 Task: Add Sprouts Organic Spinach and Kale Lasagna to the cart.
Action: Mouse pressed left at (325, 135)
Screenshot: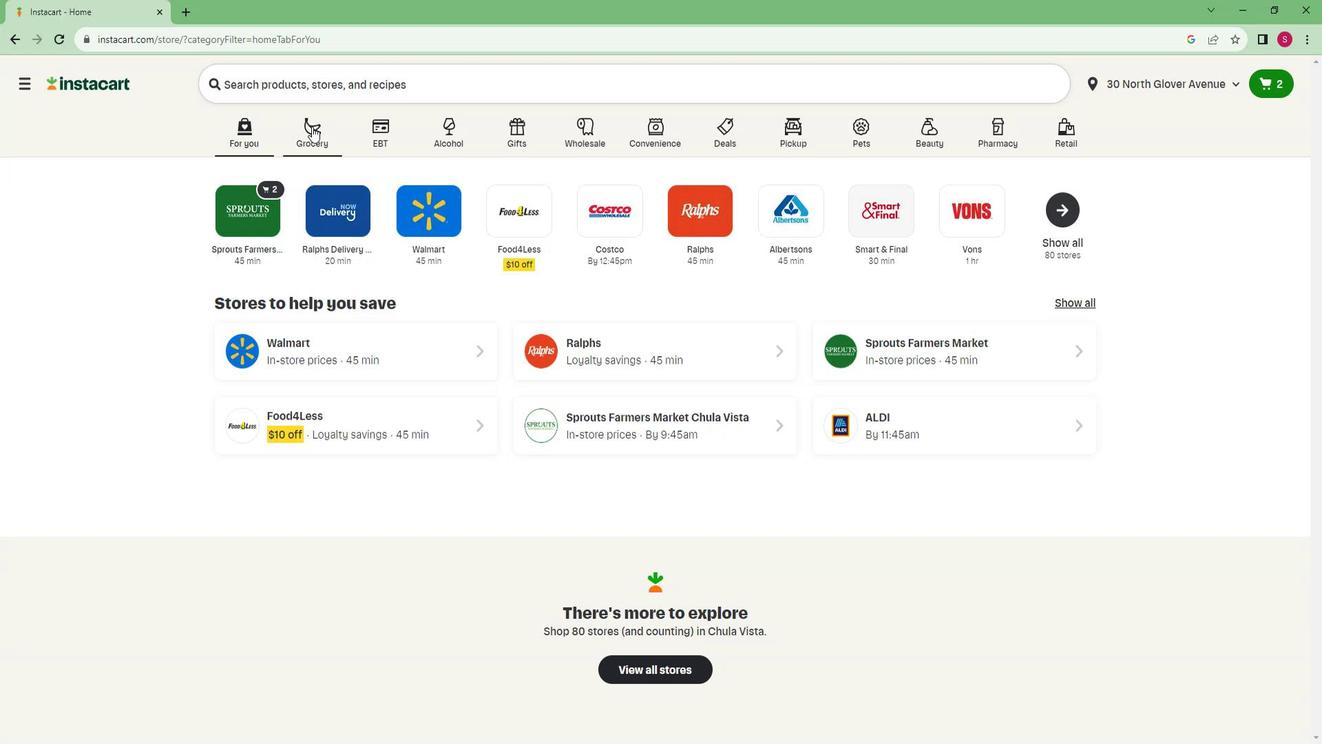 
Action: Mouse moved to (274, 378)
Screenshot: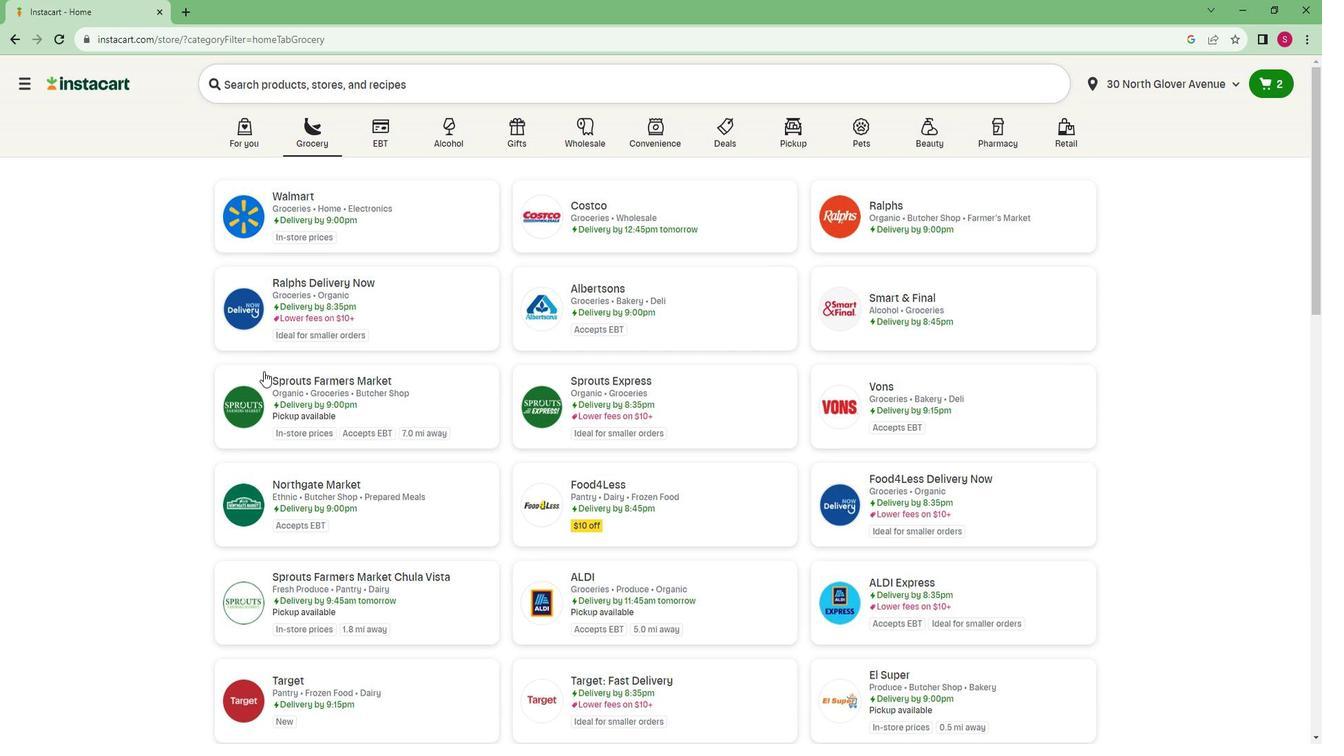 
Action: Mouse pressed left at (274, 378)
Screenshot: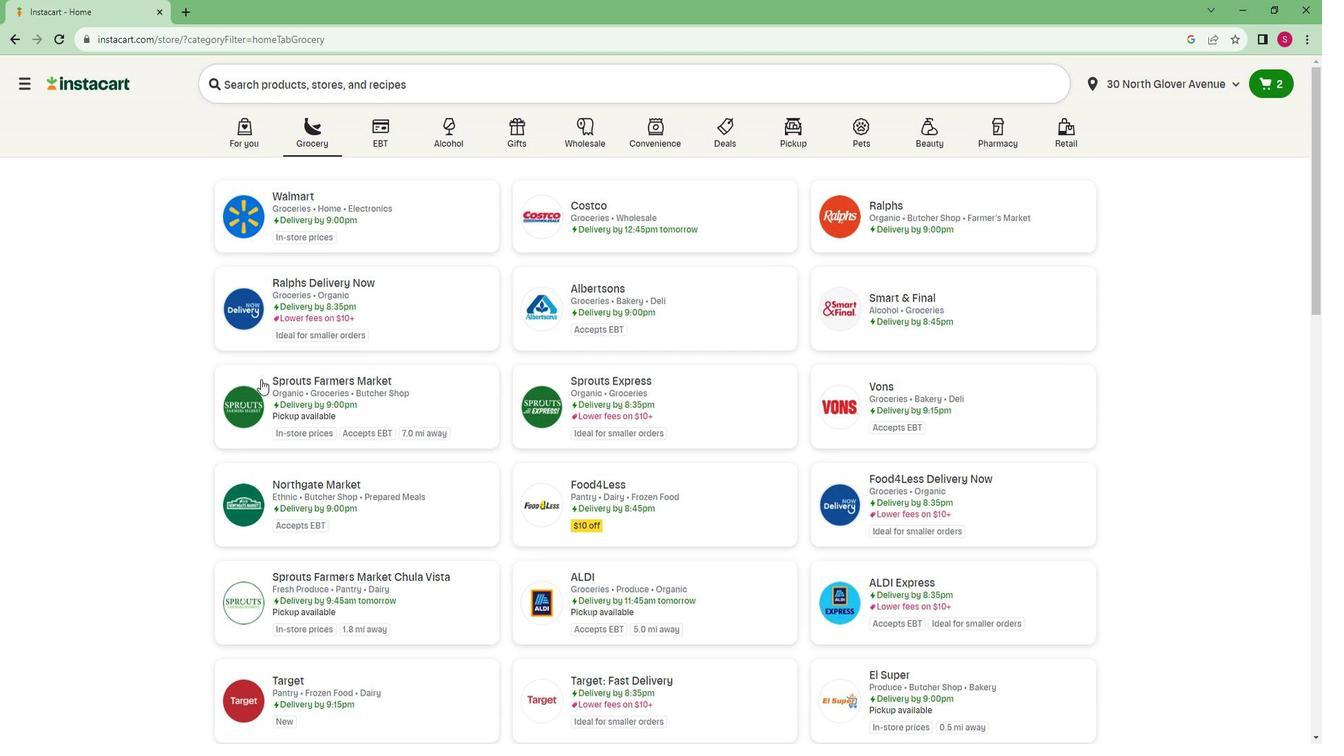 
Action: Mouse moved to (86, 522)
Screenshot: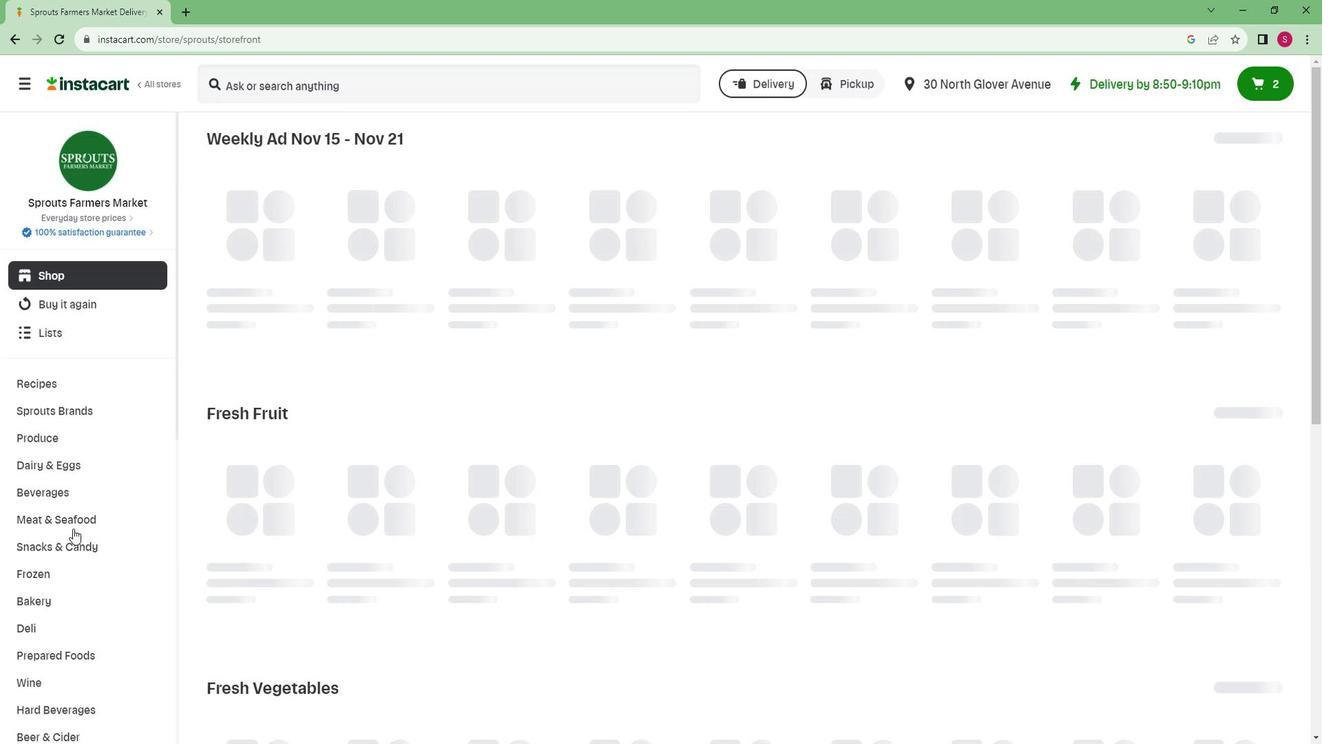 
Action: Mouse scrolled (86, 522) with delta (0, 0)
Screenshot: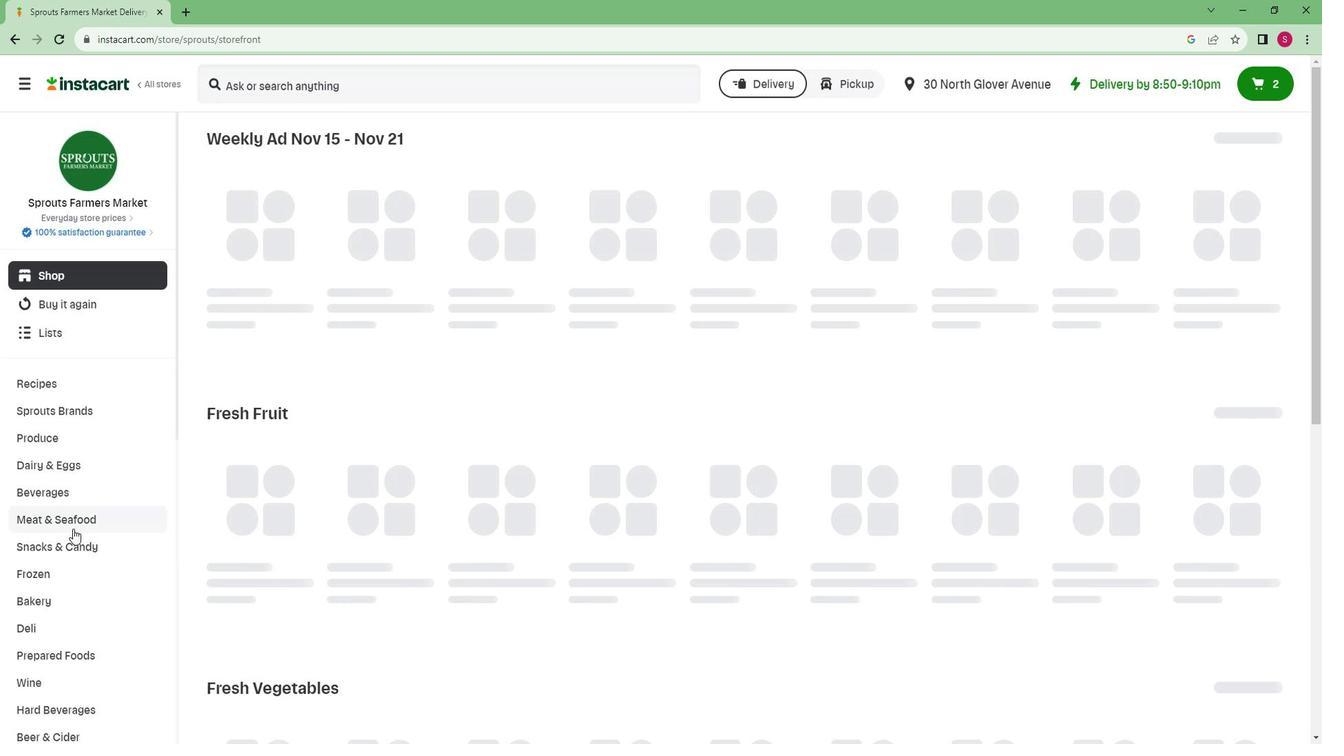 
Action: Mouse scrolled (86, 522) with delta (0, 0)
Screenshot: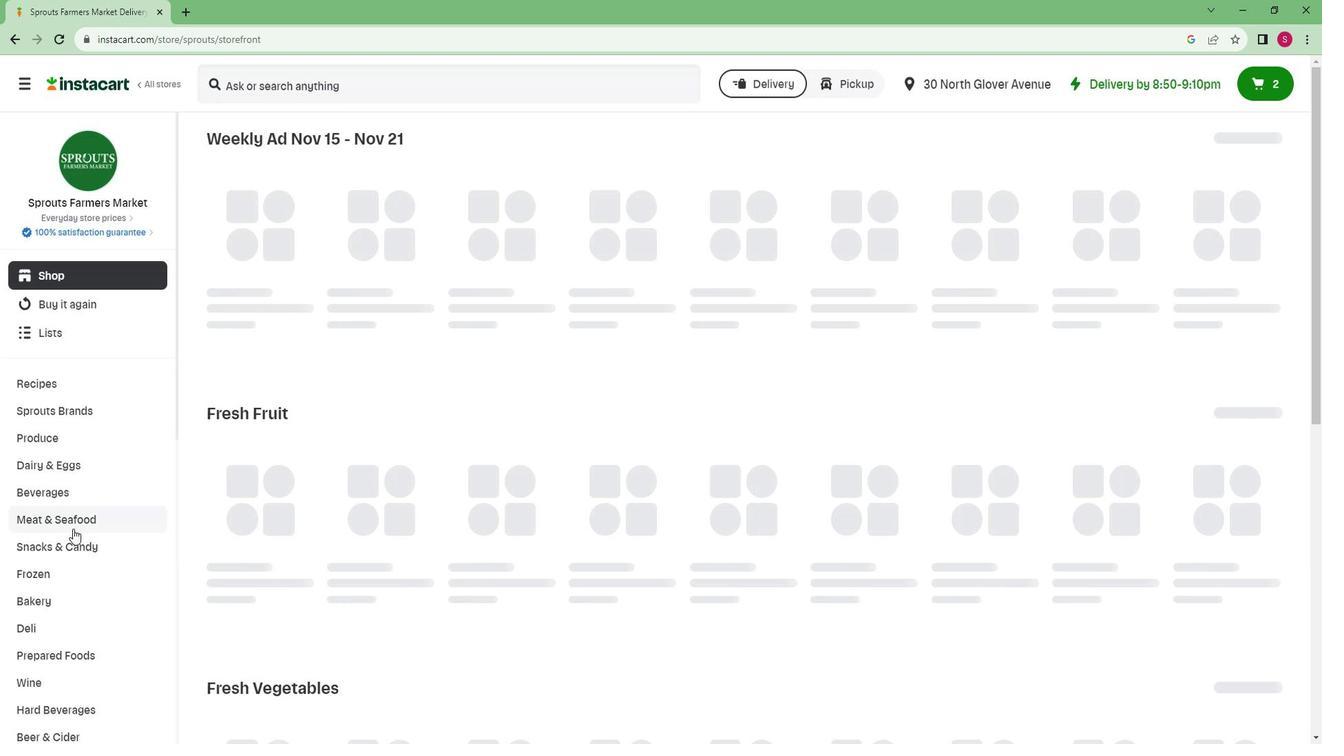 
Action: Mouse scrolled (86, 522) with delta (0, 0)
Screenshot: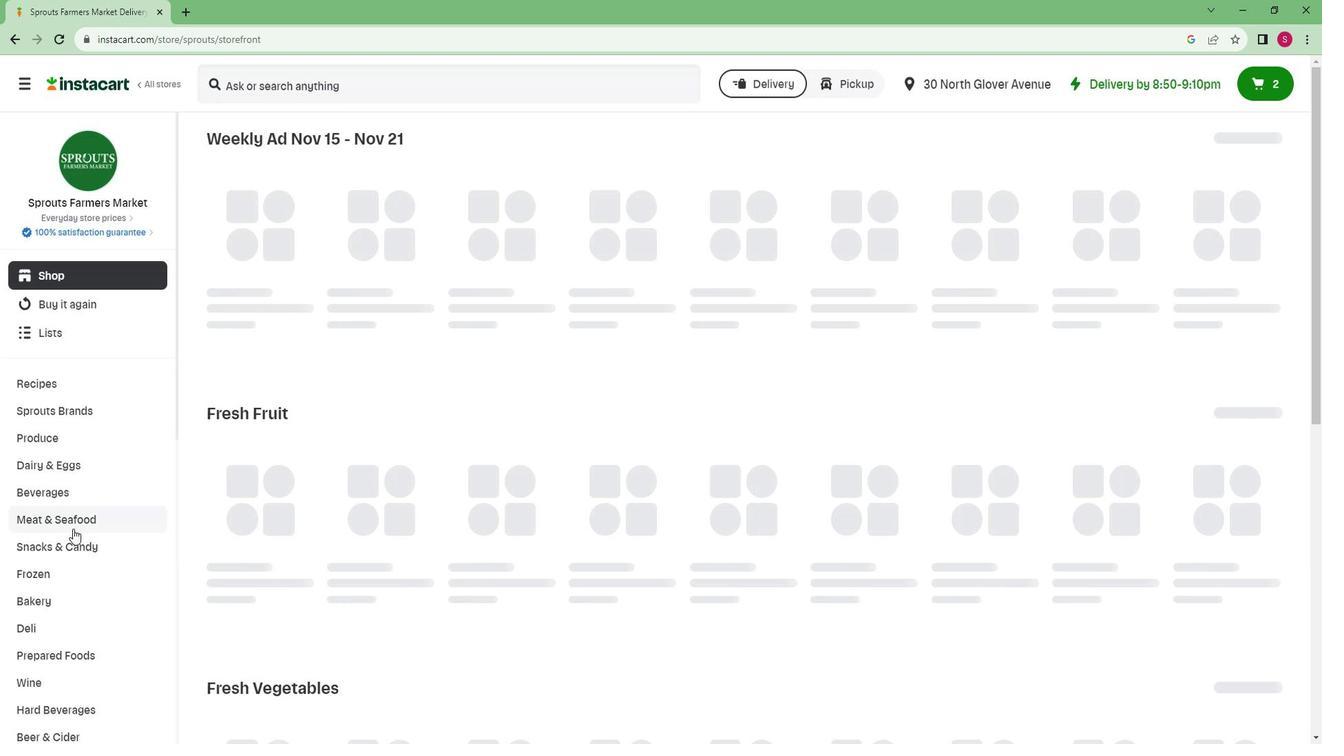 
Action: Mouse scrolled (86, 522) with delta (0, 0)
Screenshot: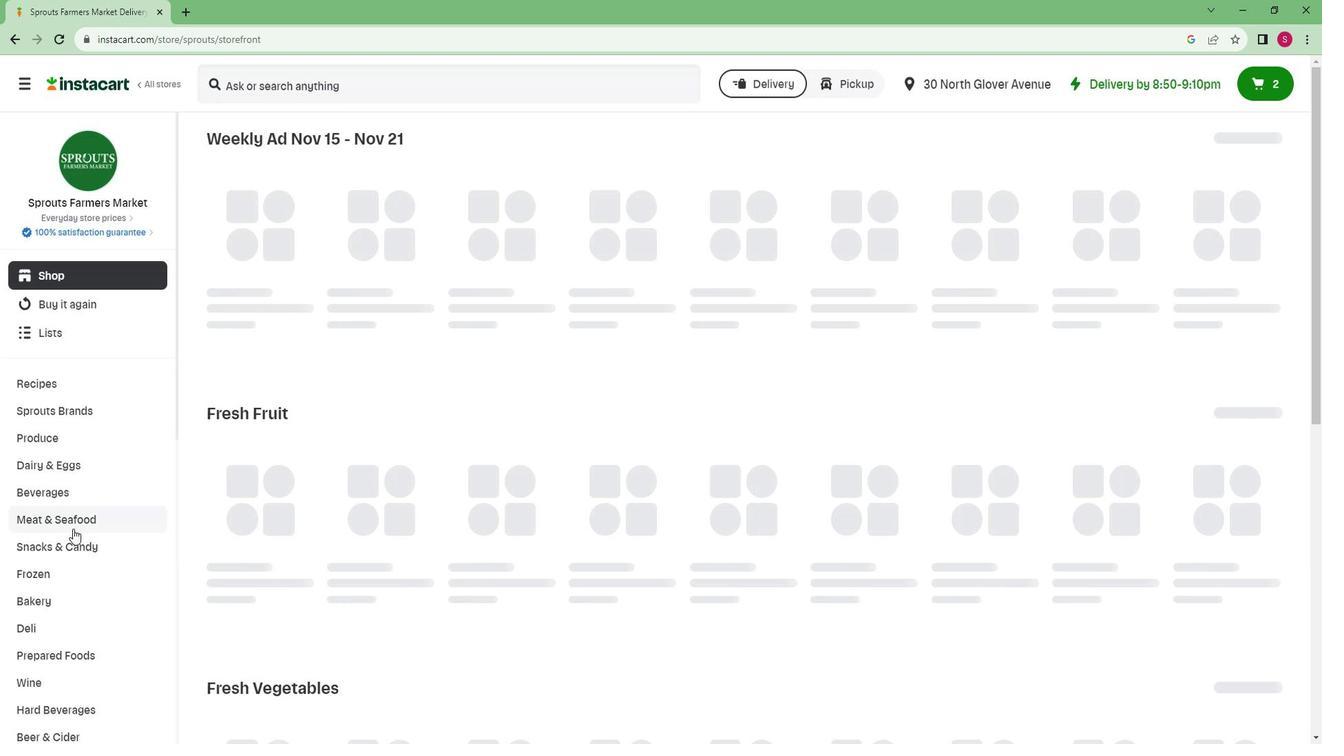 
Action: Mouse scrolled (86, 522) with delta (0, 0)
Screenshot: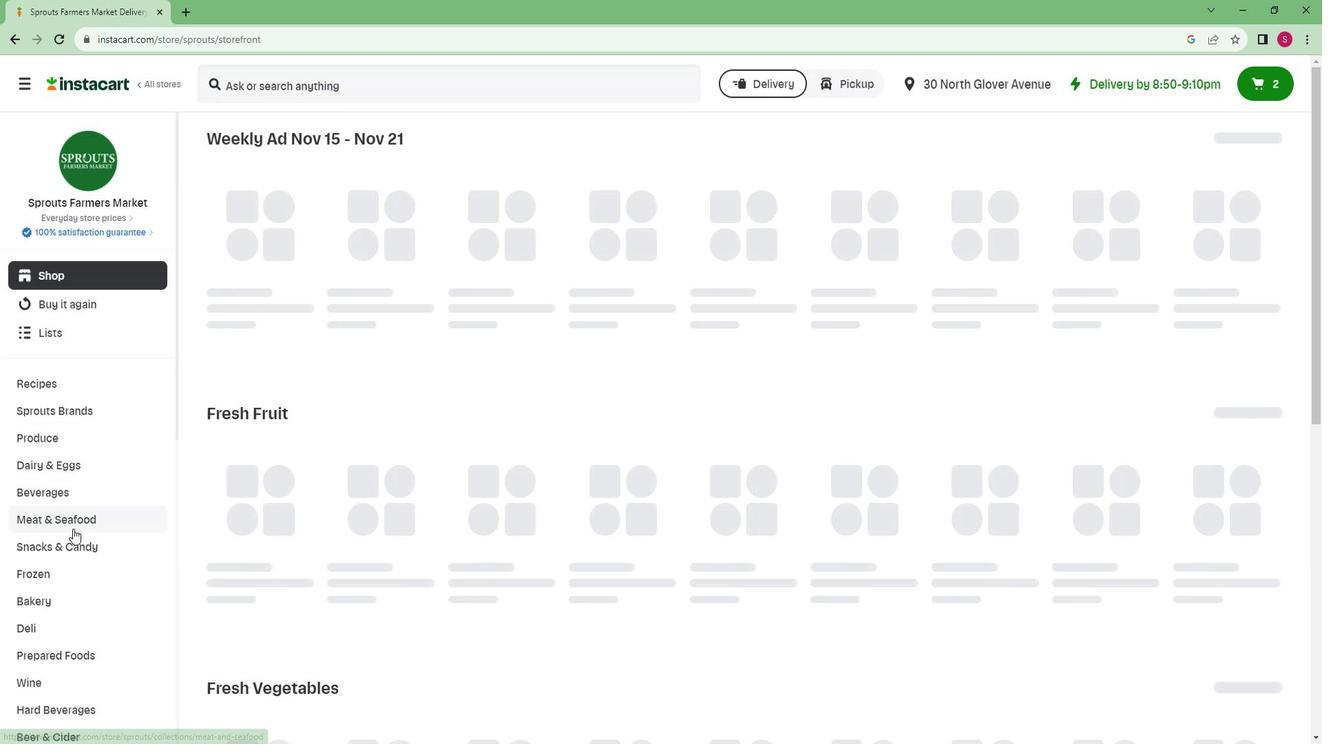 
Action: Mouse scrolled (86, 522) with delta (0, 0)
Screenshot: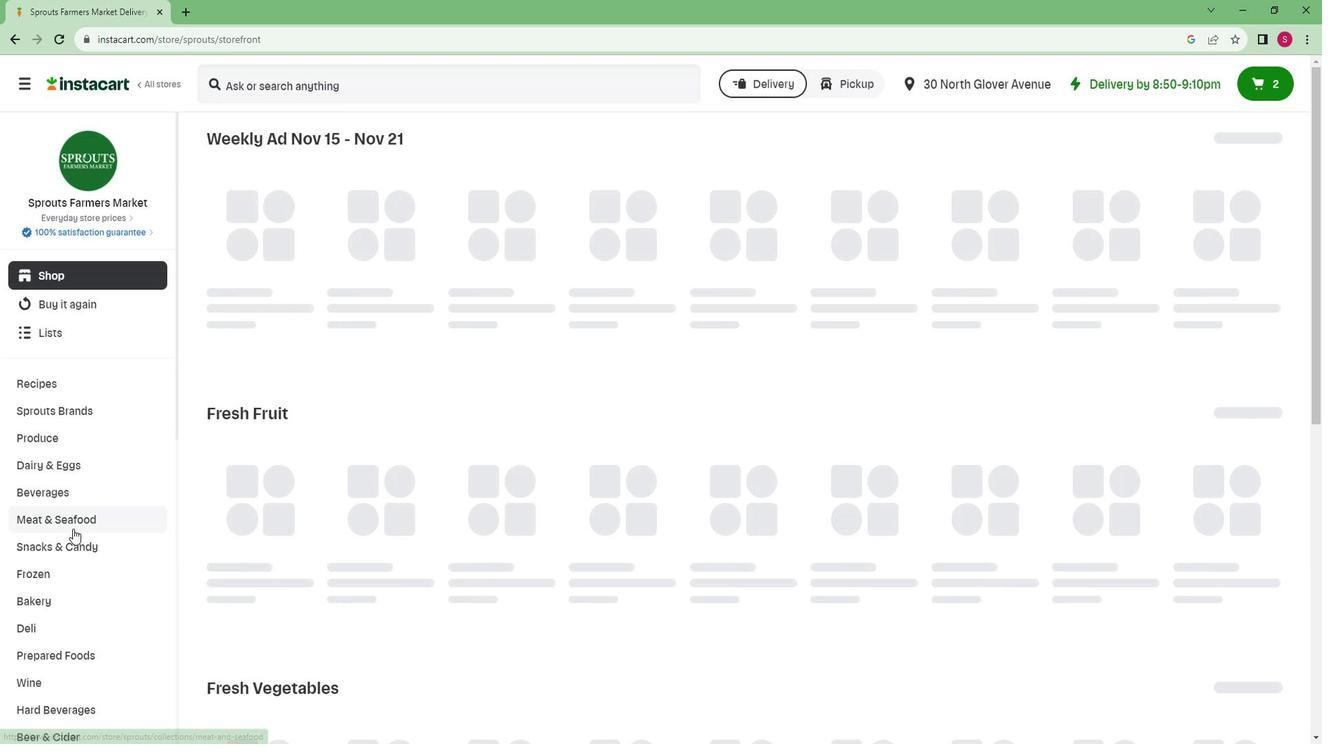 
Action: Mouse scrolled (86, 522) with delta (0, 0)
Screenshot: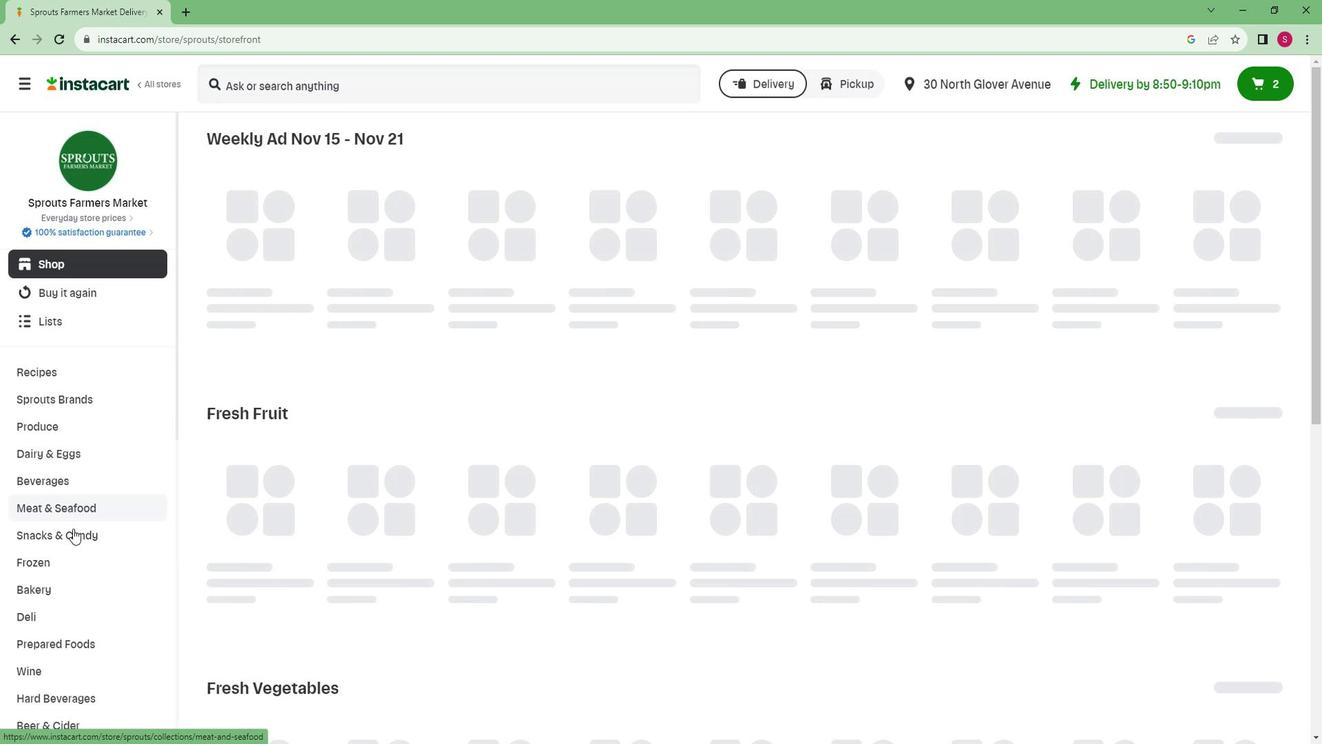 
Action: Mouse scrolled (86, 522) with delta (0, 0)
Screenshot: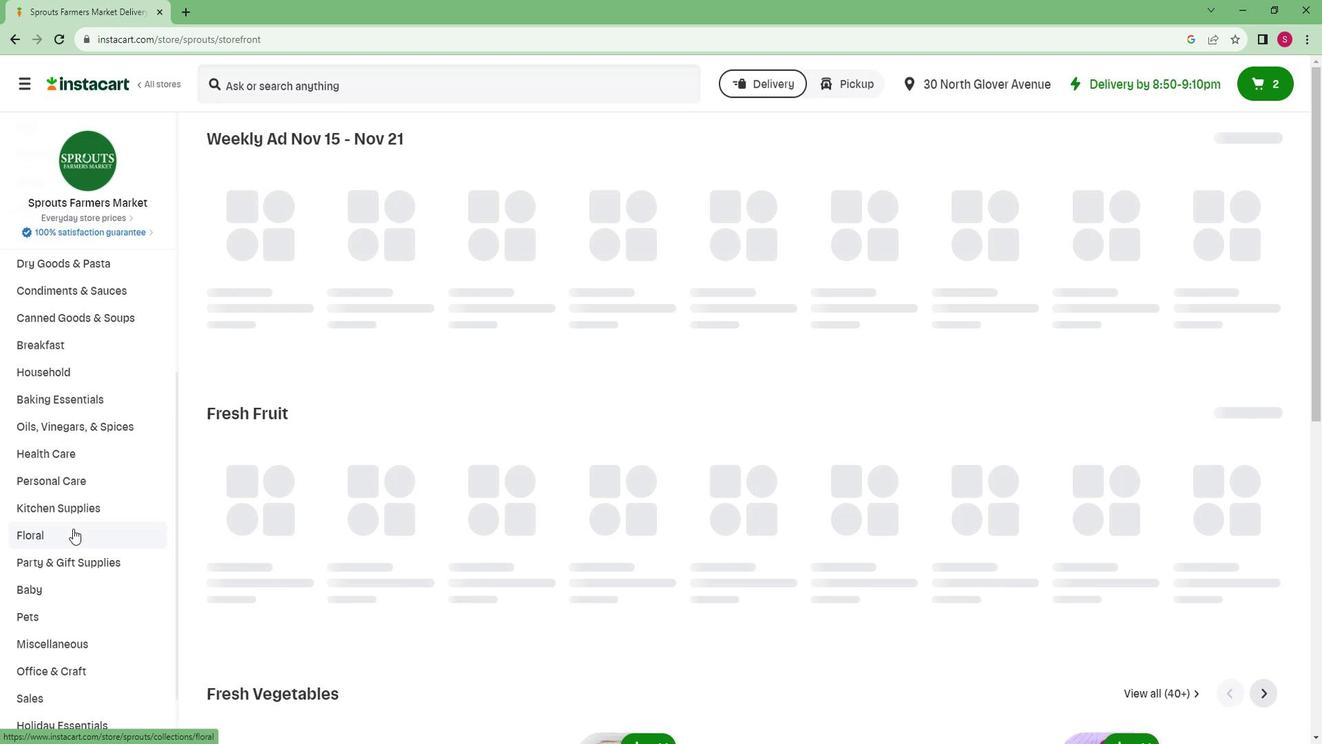 
Action: Mouse scrolled (86, 522) with delta (0, 0)
Screenshot: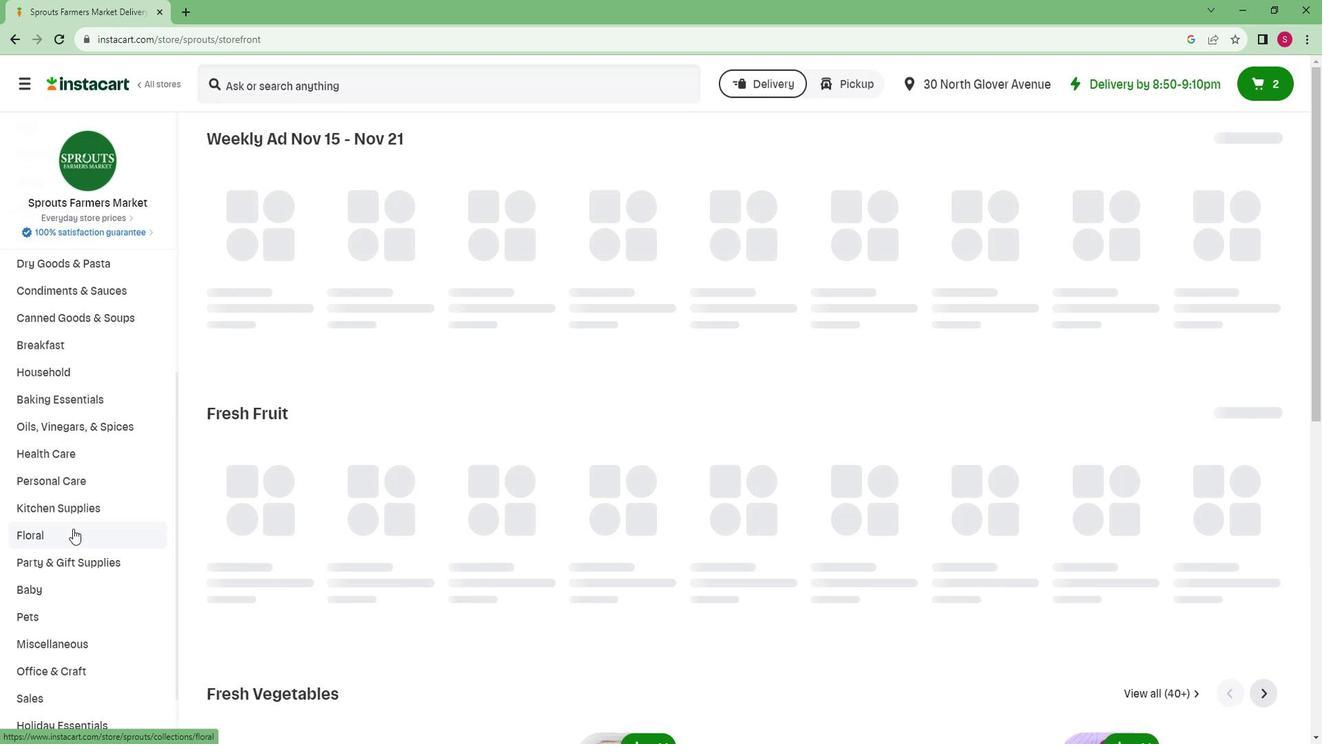 
Action: Mouse scrolled (86, 522) with delta (0, 0)
Screenshot: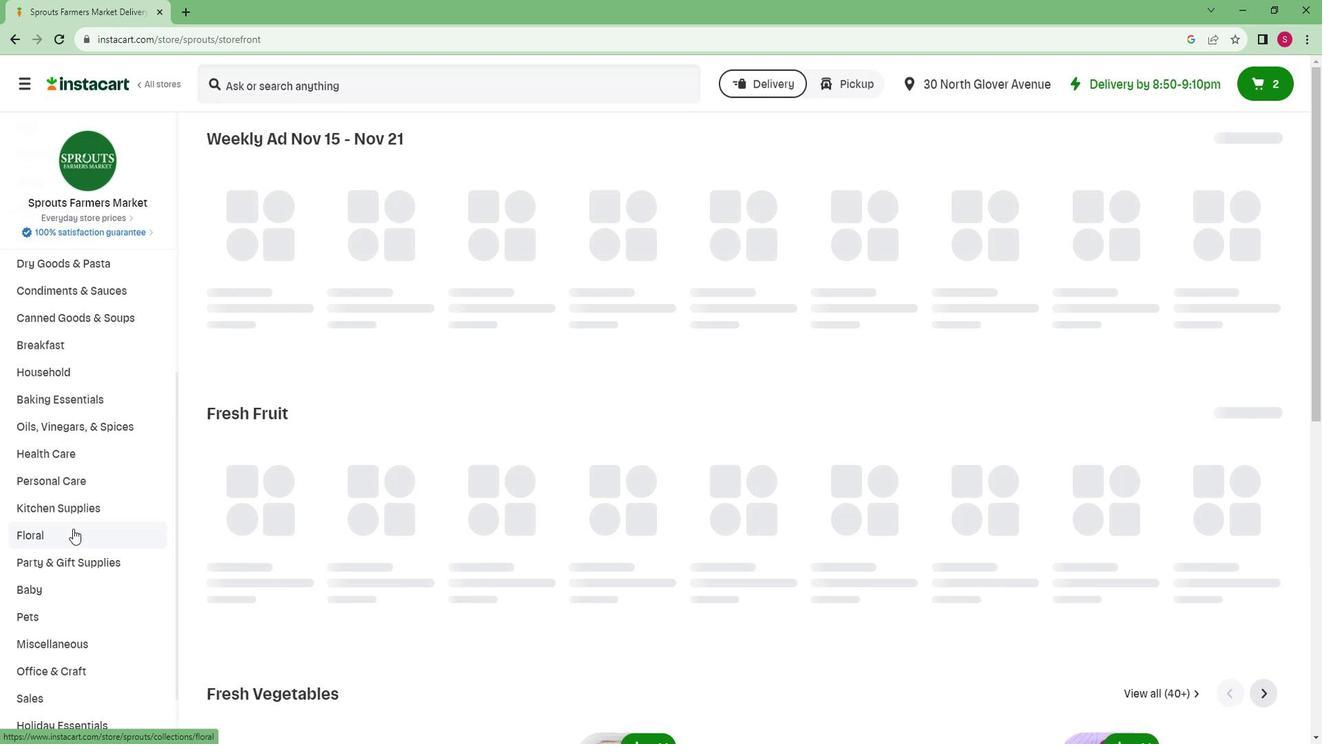 
Action: Mouse scrolled (86, 522) with delta (0, 0)
Screenshot: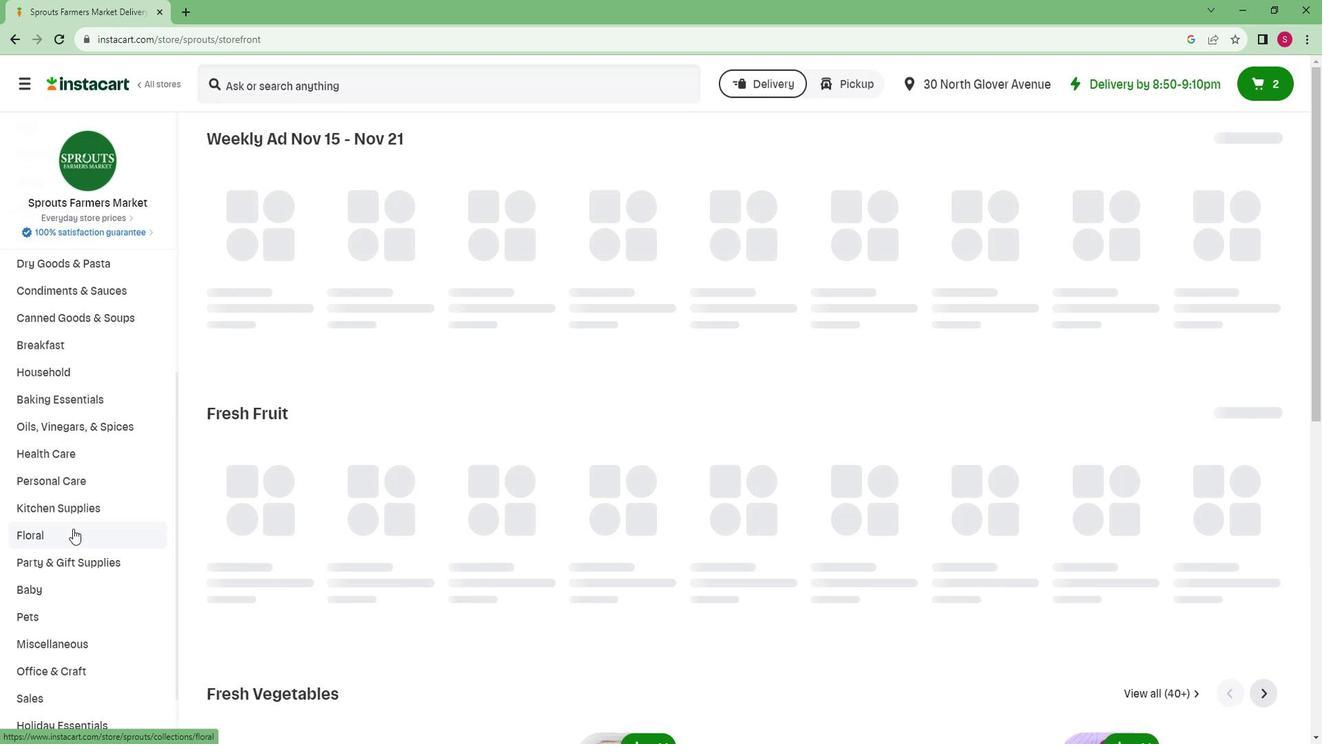 
Action: Mouse scrolled (86, 522) with delta (0, 0)
Screenshot: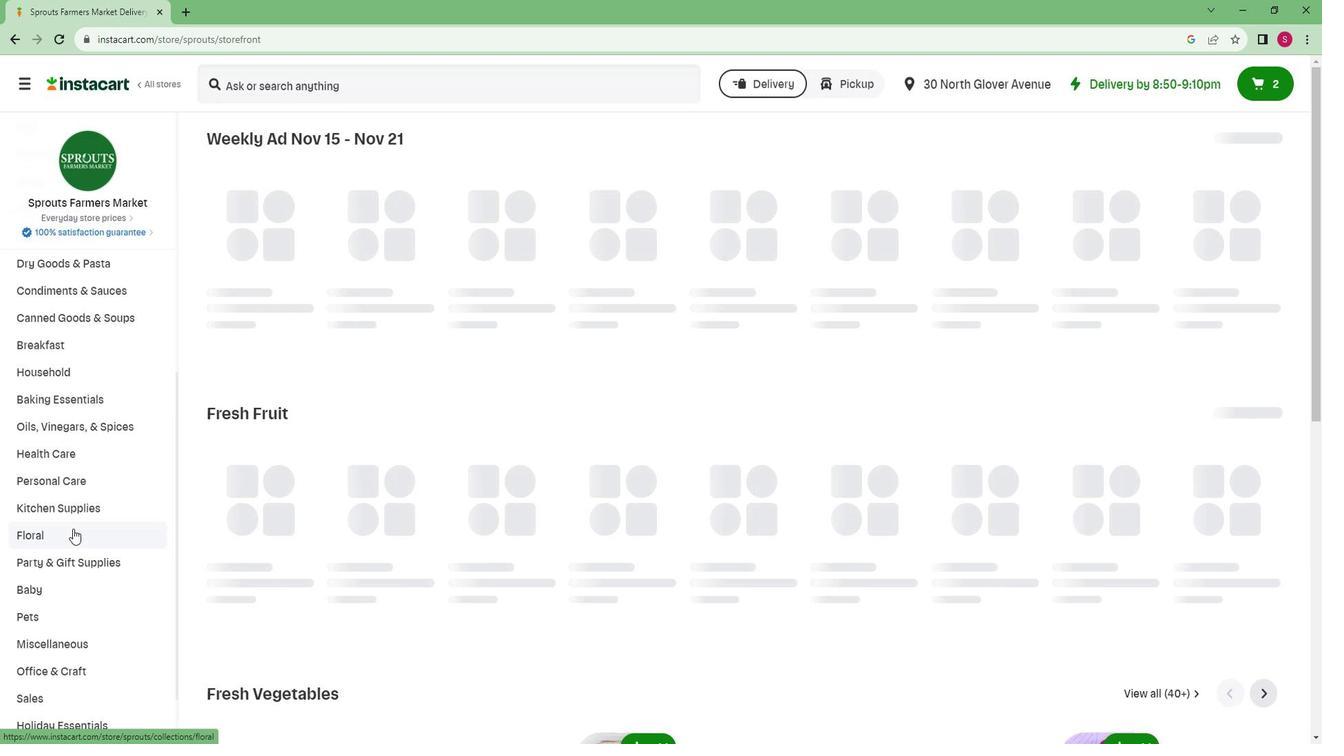 
Action: Mouse scrolled (86, 522) with delta (0, 0)
Screenshot: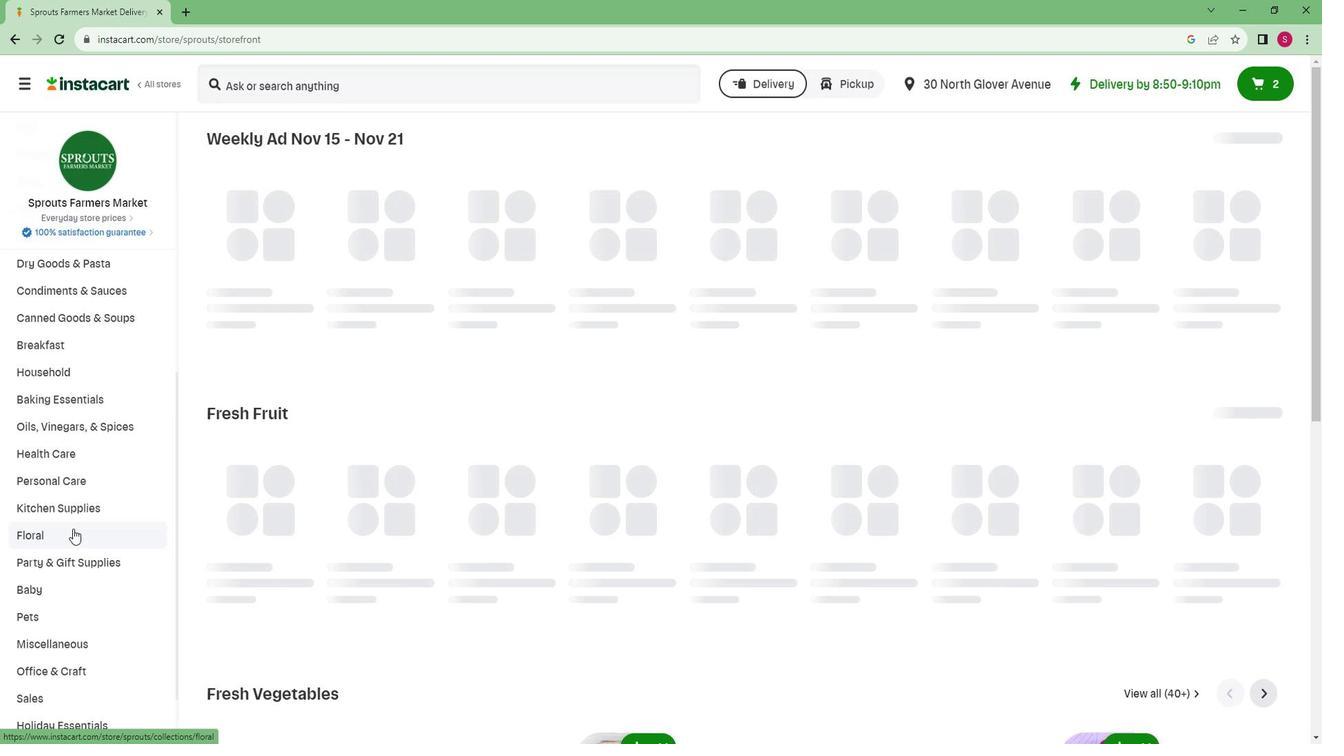 
Action: Mouse moved to (32, 709)
Screenshot: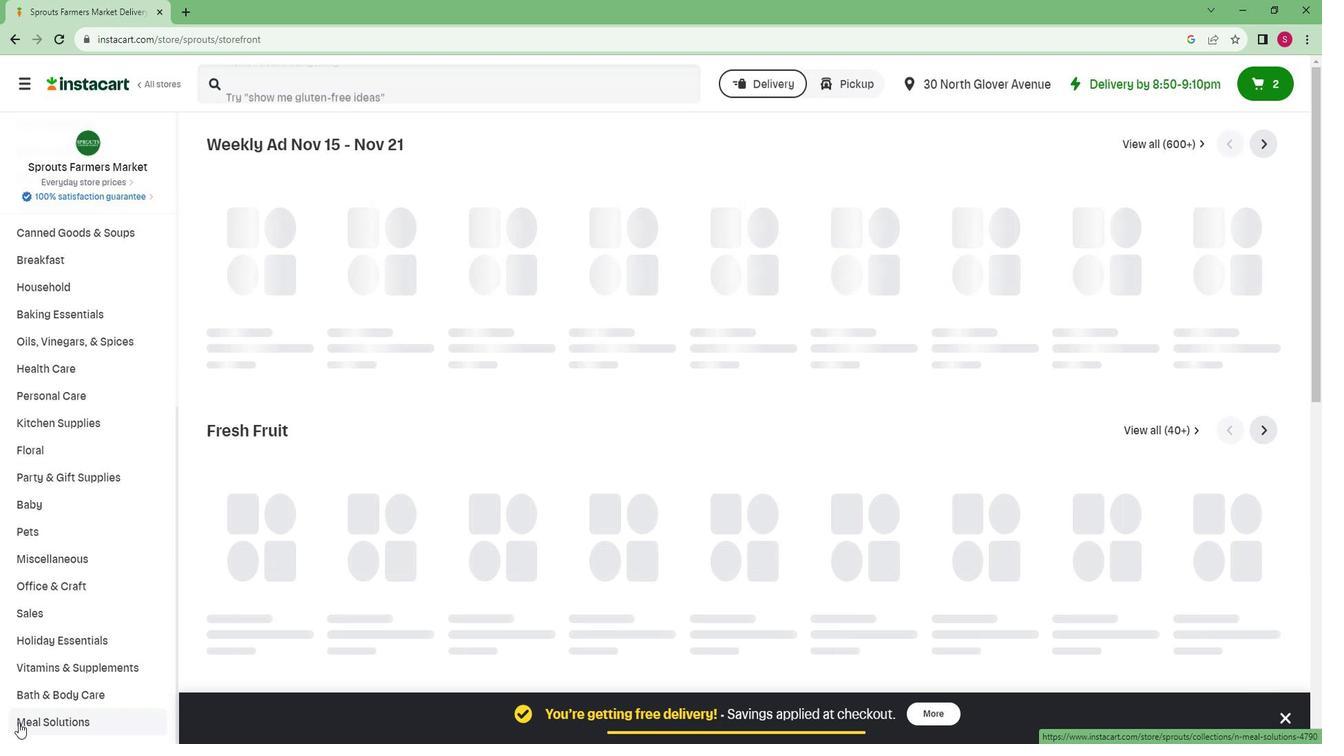 
Action: Mouse pressed left at (32, 709)
Screenshot: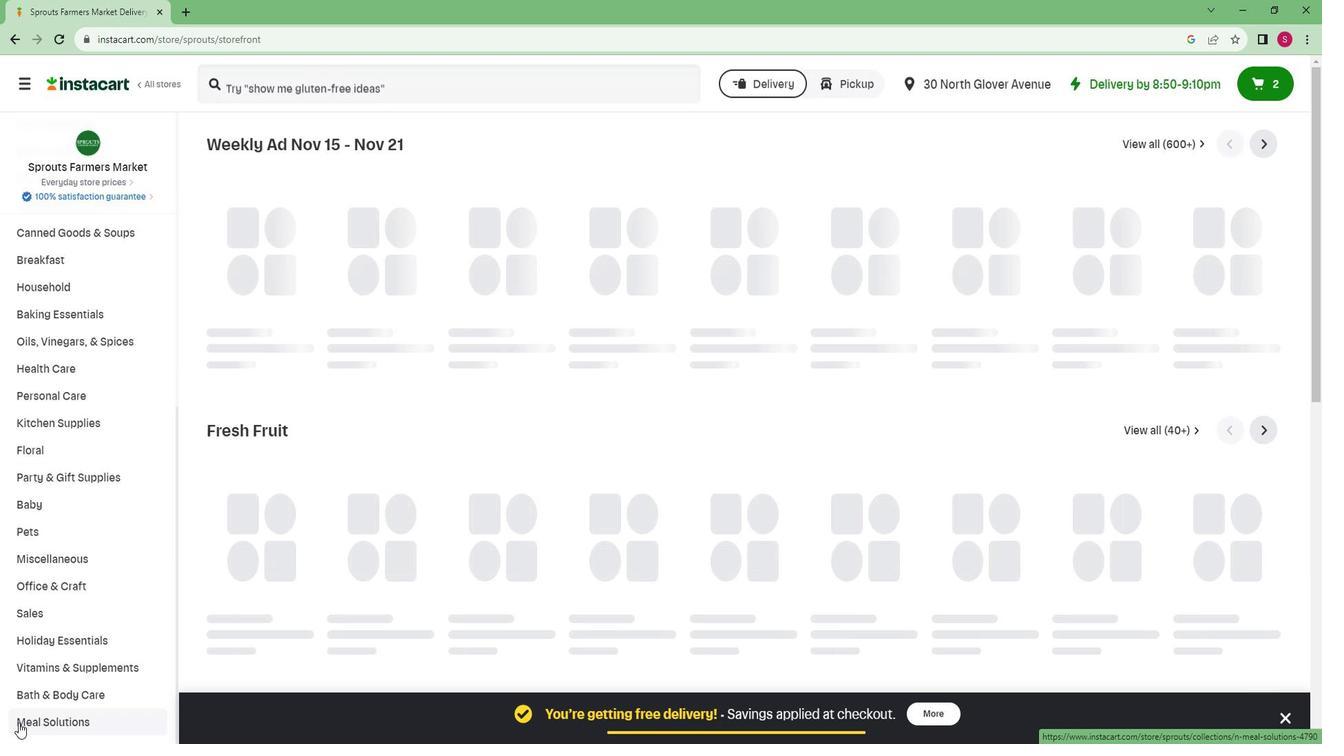 
Action: Mouse moved to (68, 682)
Screenshot: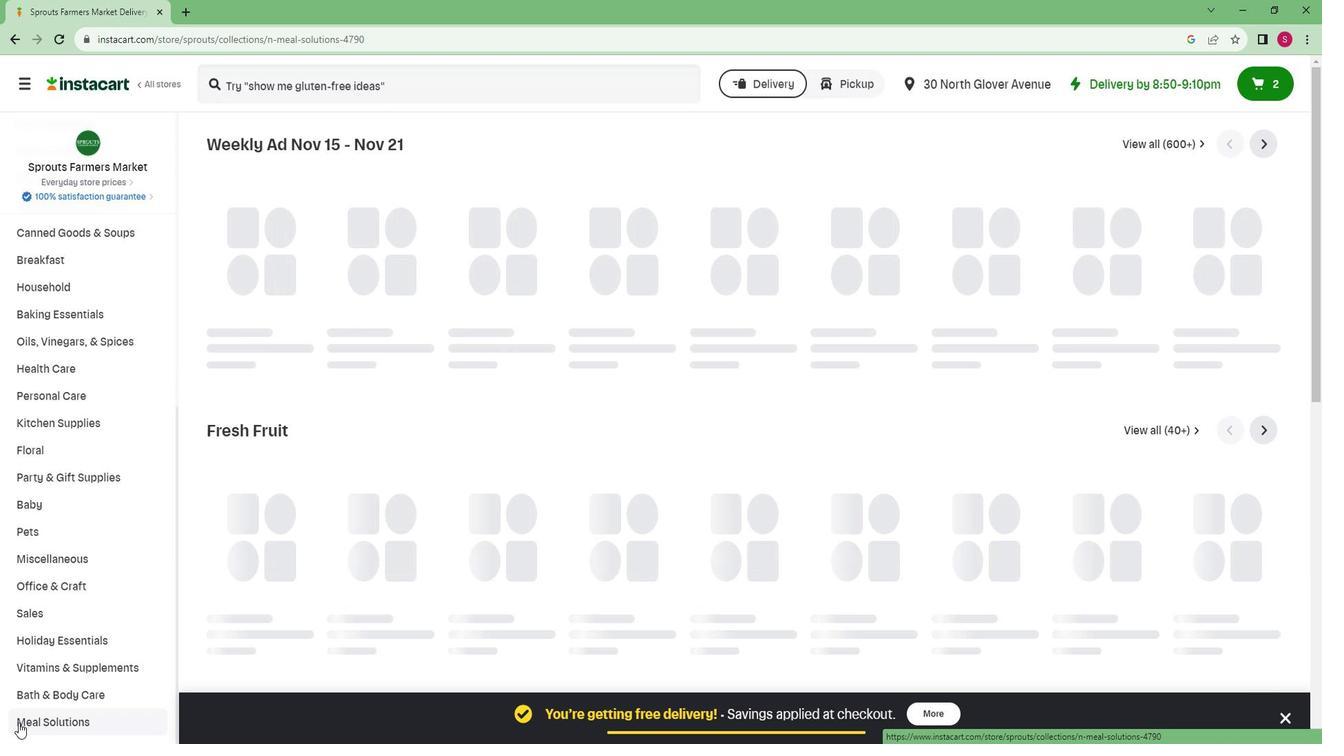 
Action: Mouse scrolled (68, 682) with delta (0, 0)
Screenshot: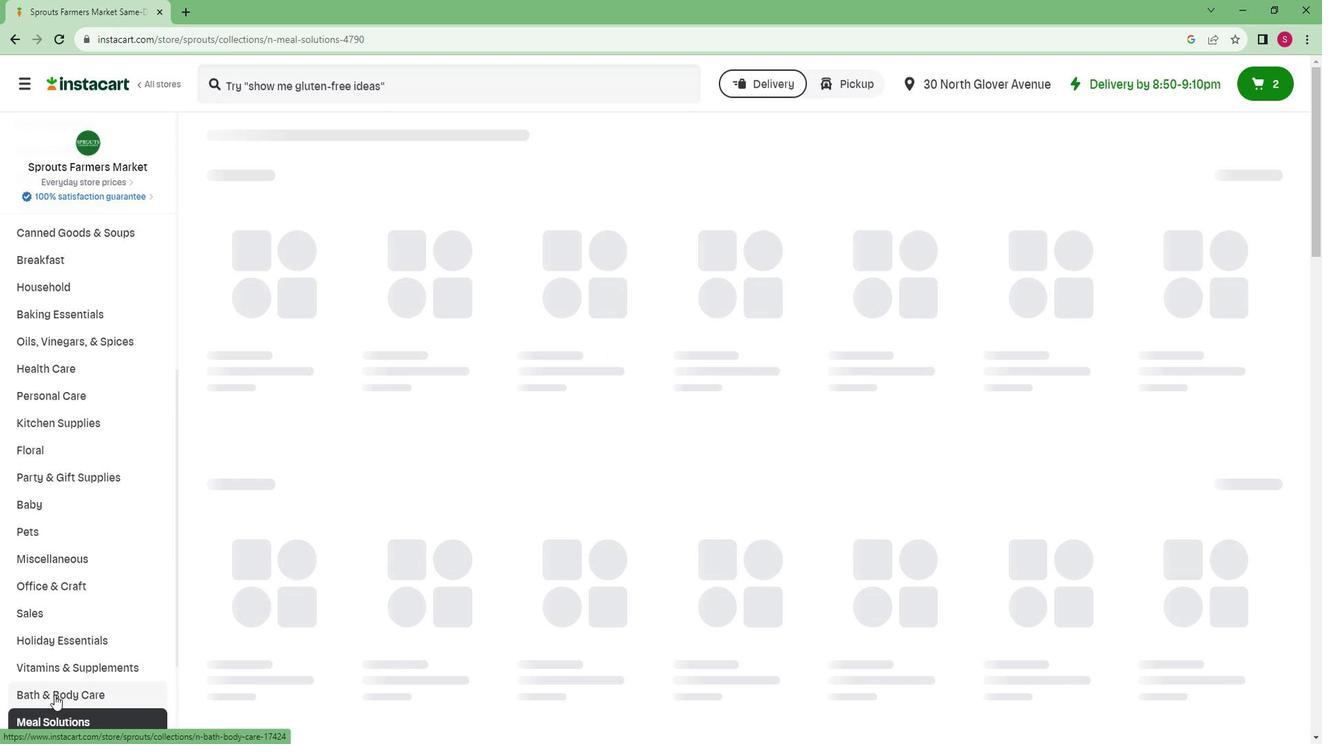 
Action: Mouse scrolled (68, 682) with delta (0, 0)
Screenshot: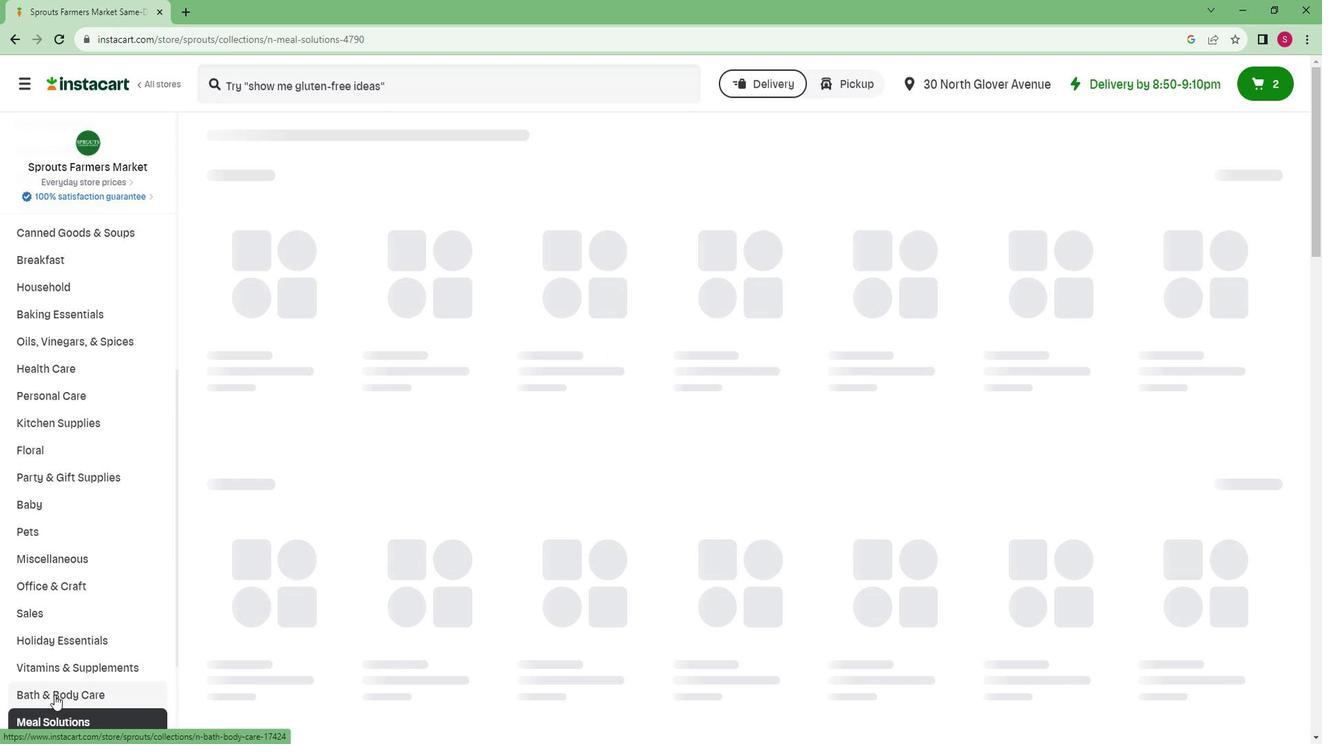 
Action: Mouse scrolled (68, 682) with delta (0, 0)
Screenshot: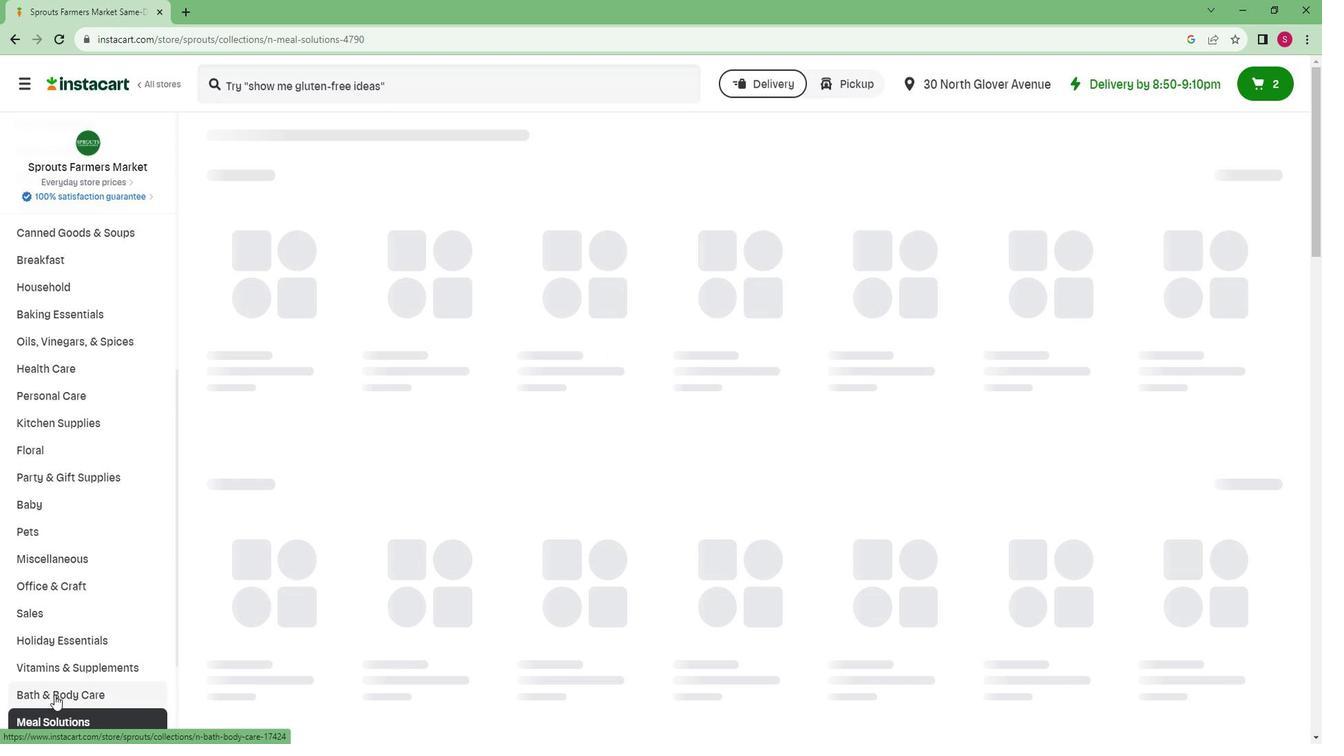 
Action: Mouse scrolled (68, 682) with delta (0, 0)
Screenshot: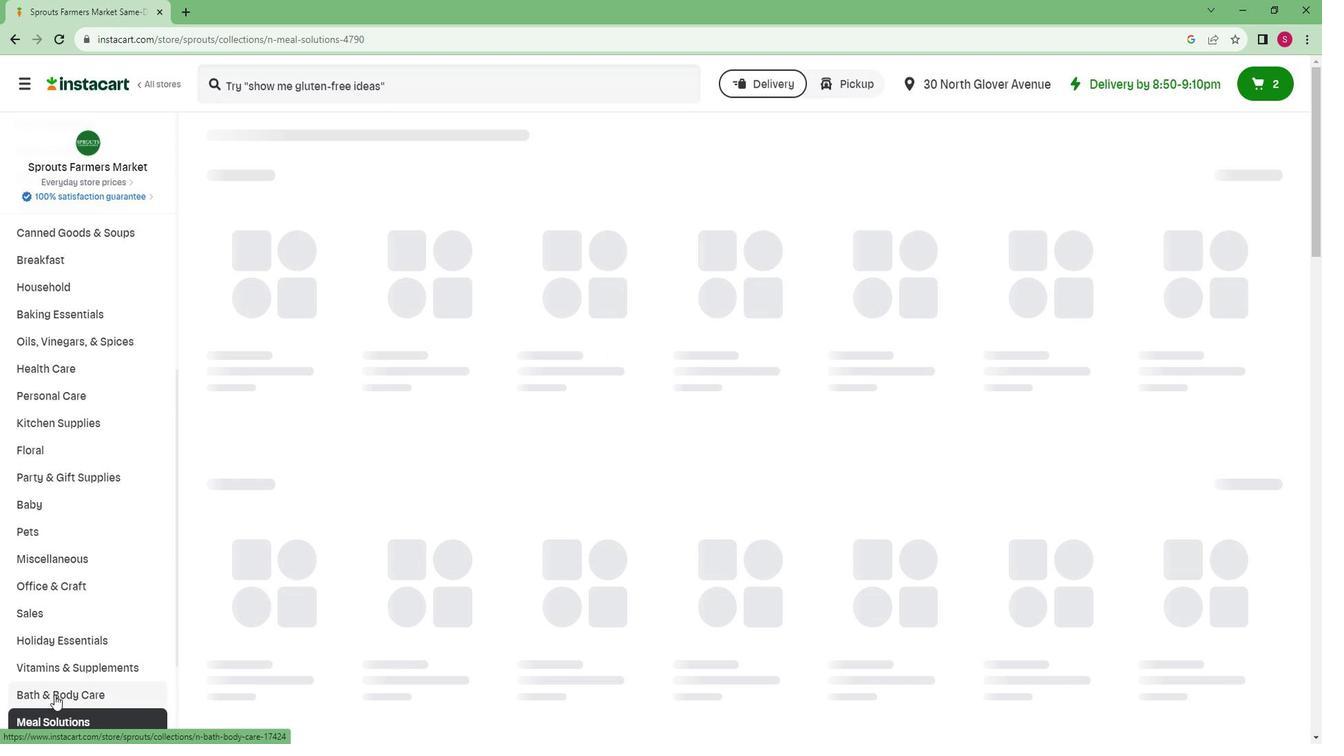 
Action: Mouse scrolled (68, 682) with delta (0, 0)
Screenshot: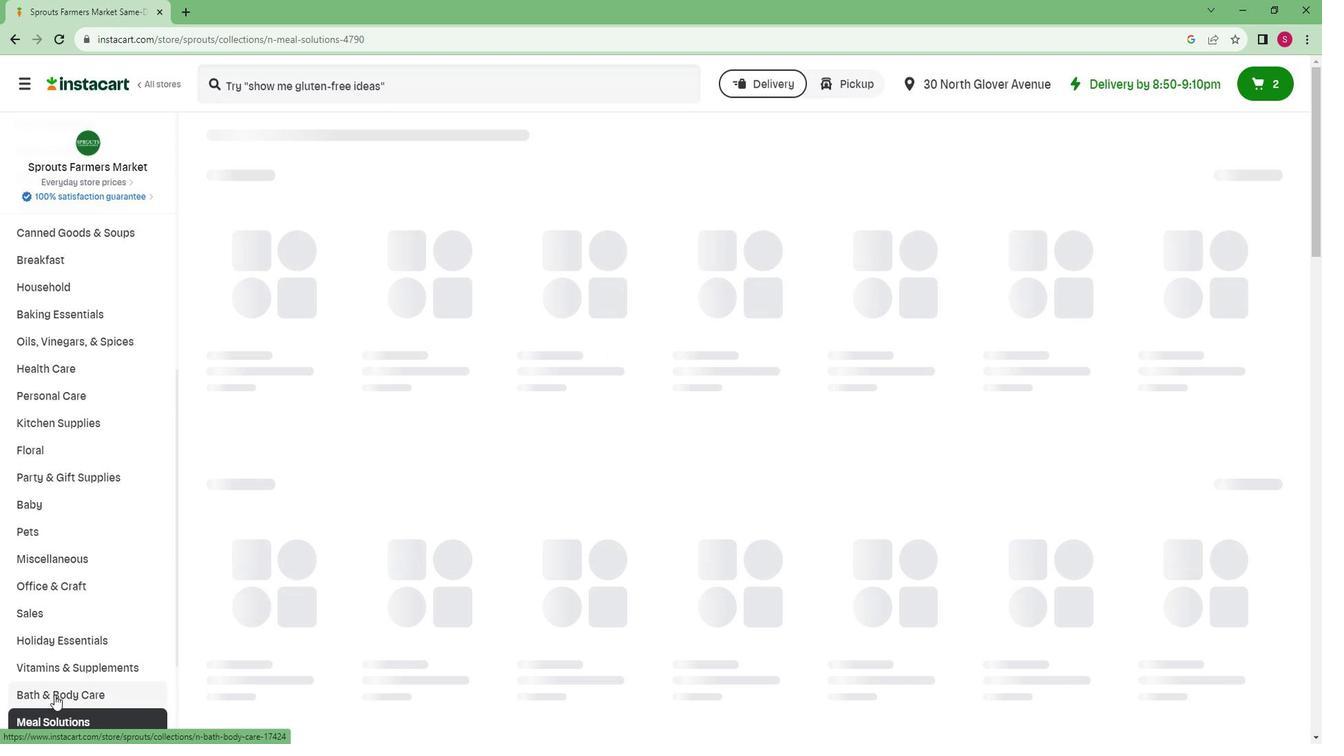 
Action: Mouse scrolled (68, 682) with delta (0, 0)
Screenshot: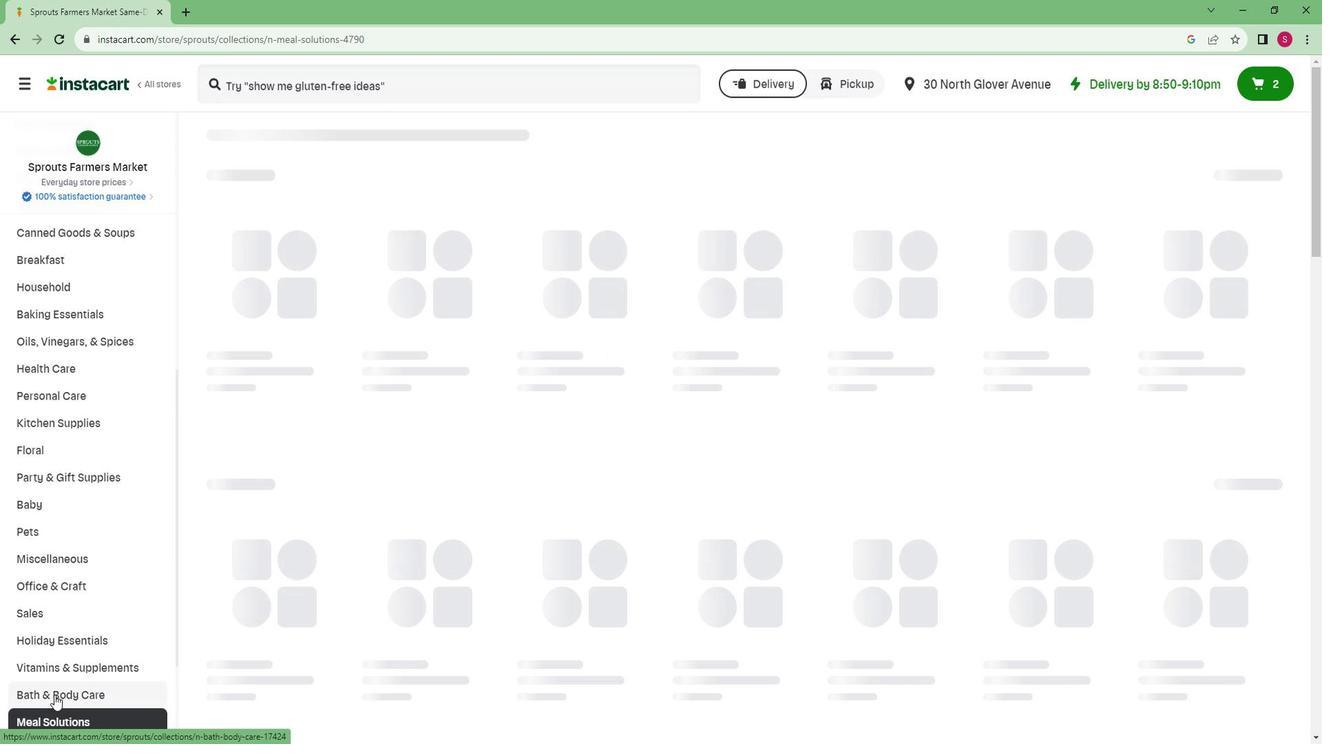 
Action: Mouse moved to (50, 710)
Screenshot: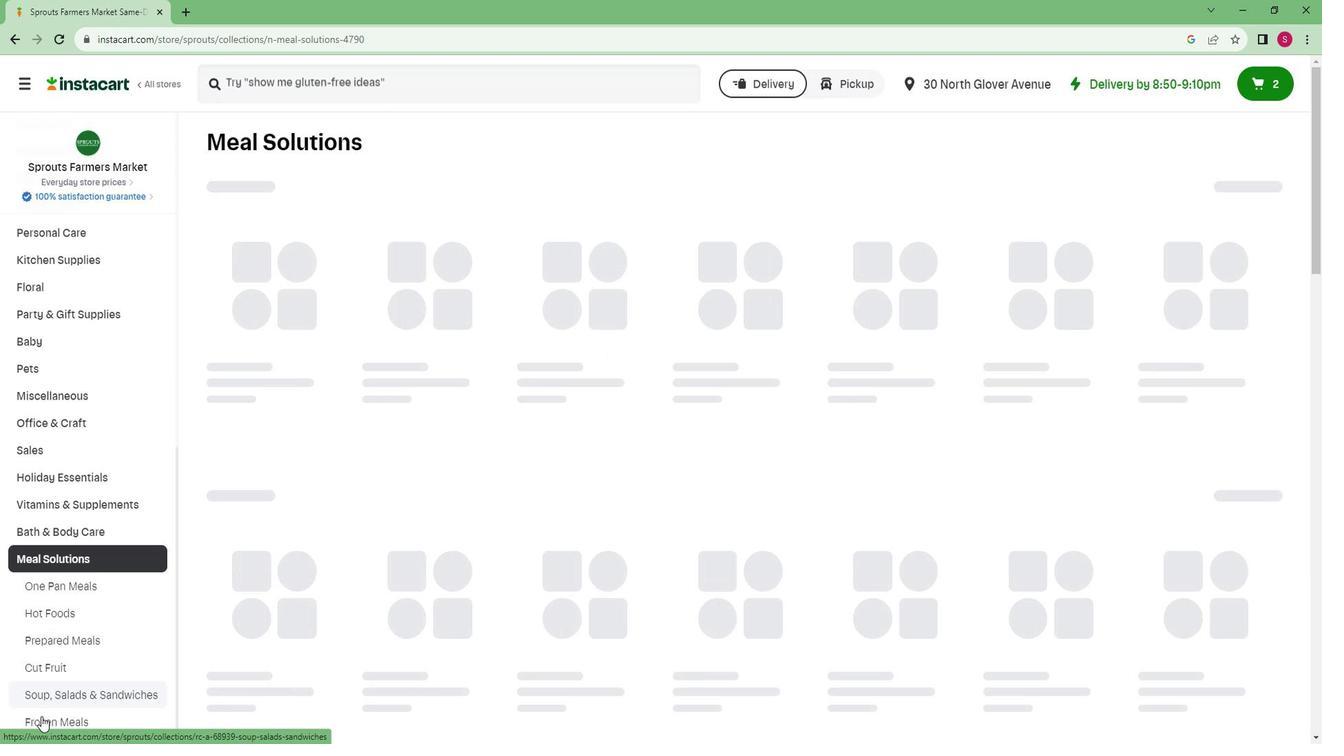 
Action: Mouse pressed left at (50, 710)
Screenshot: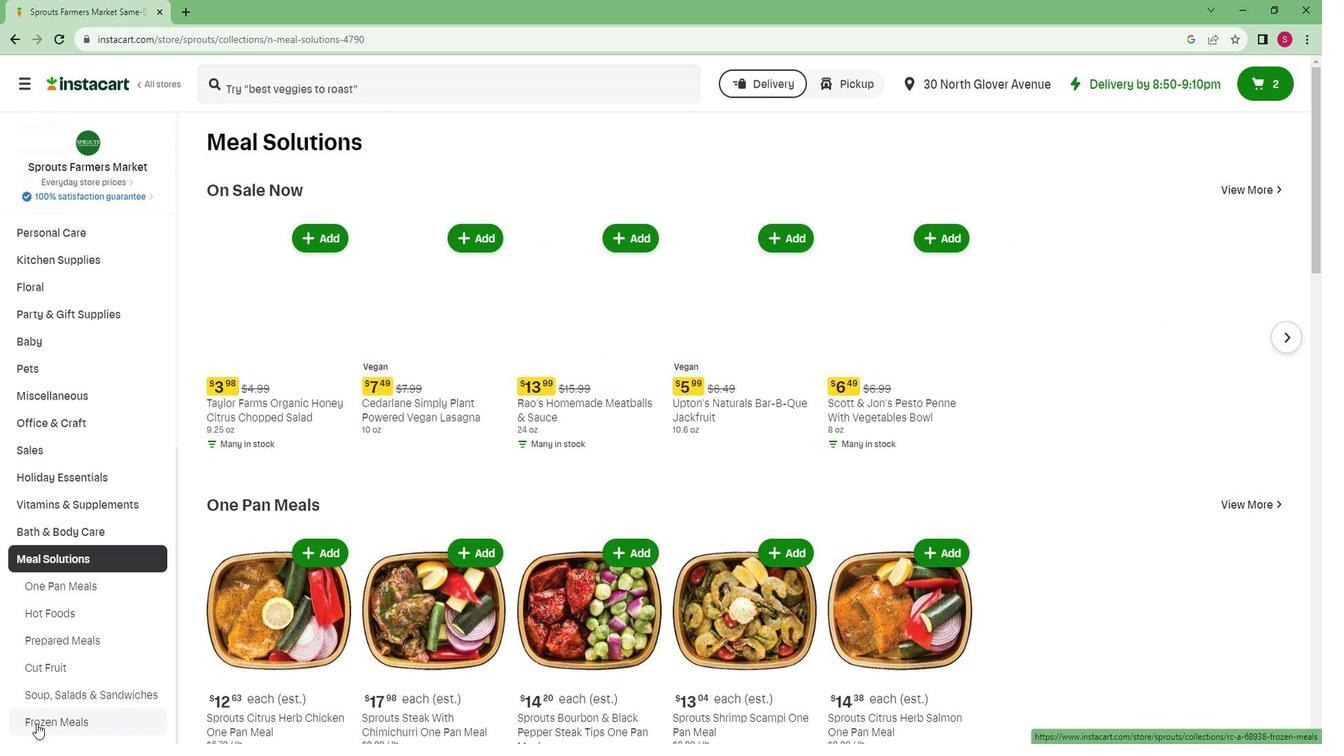 
Action: Mouse moved to (356, 103)
Screenshot: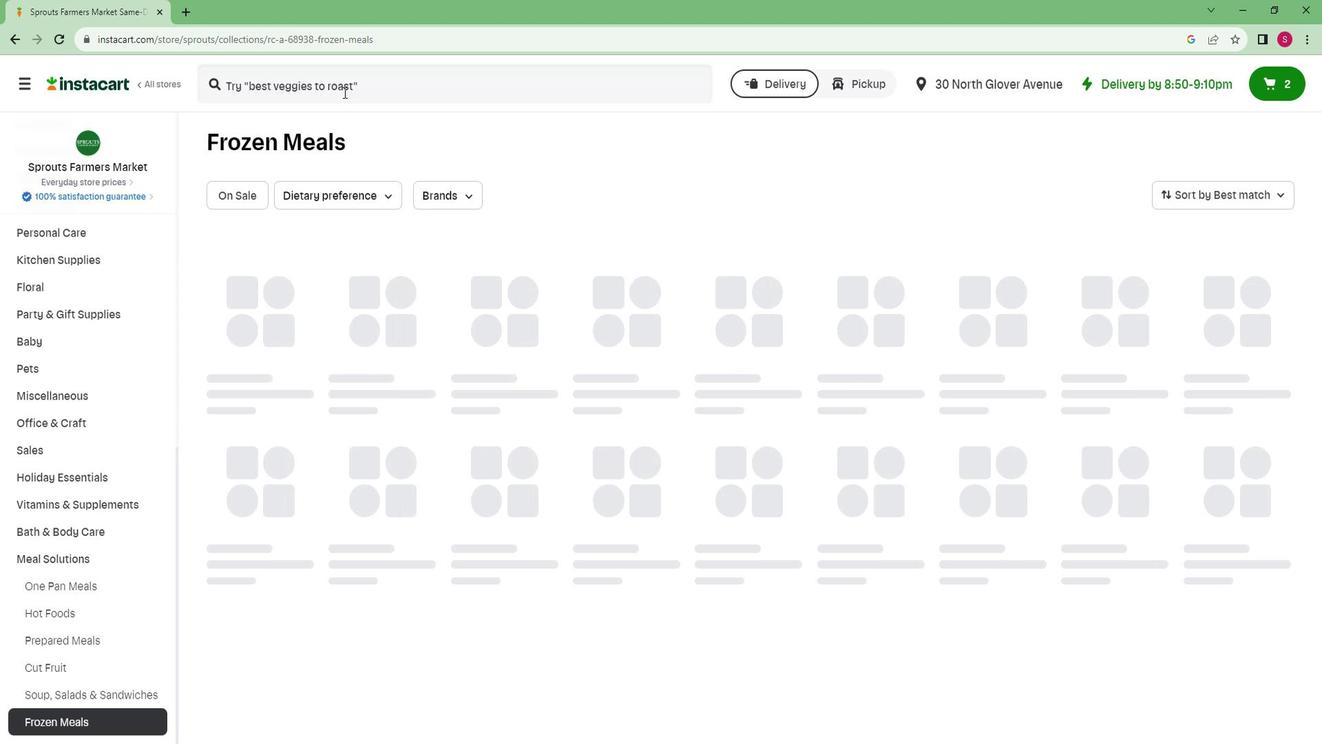 
Action: Mouse pressed left at (356, 103)
Screenshot: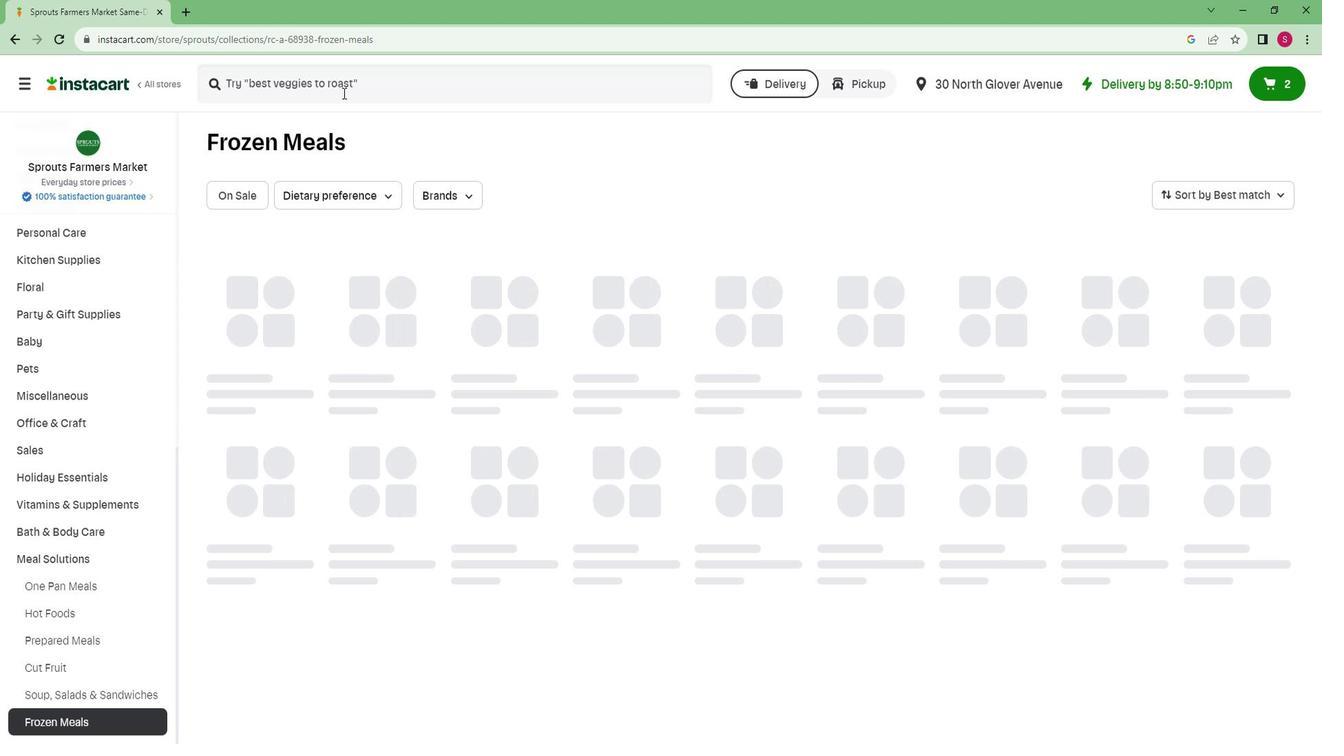 
Action: Key pressed <Key.caps_lock>S<Key.caps_lock>prouts<Key.space><Key.caps_lock>O<Key.caps_lock>rganic<Key.space>spinach<Key.space>and<Key.space>kale<Key.space>lasagna<Key.enter>
Screenshot: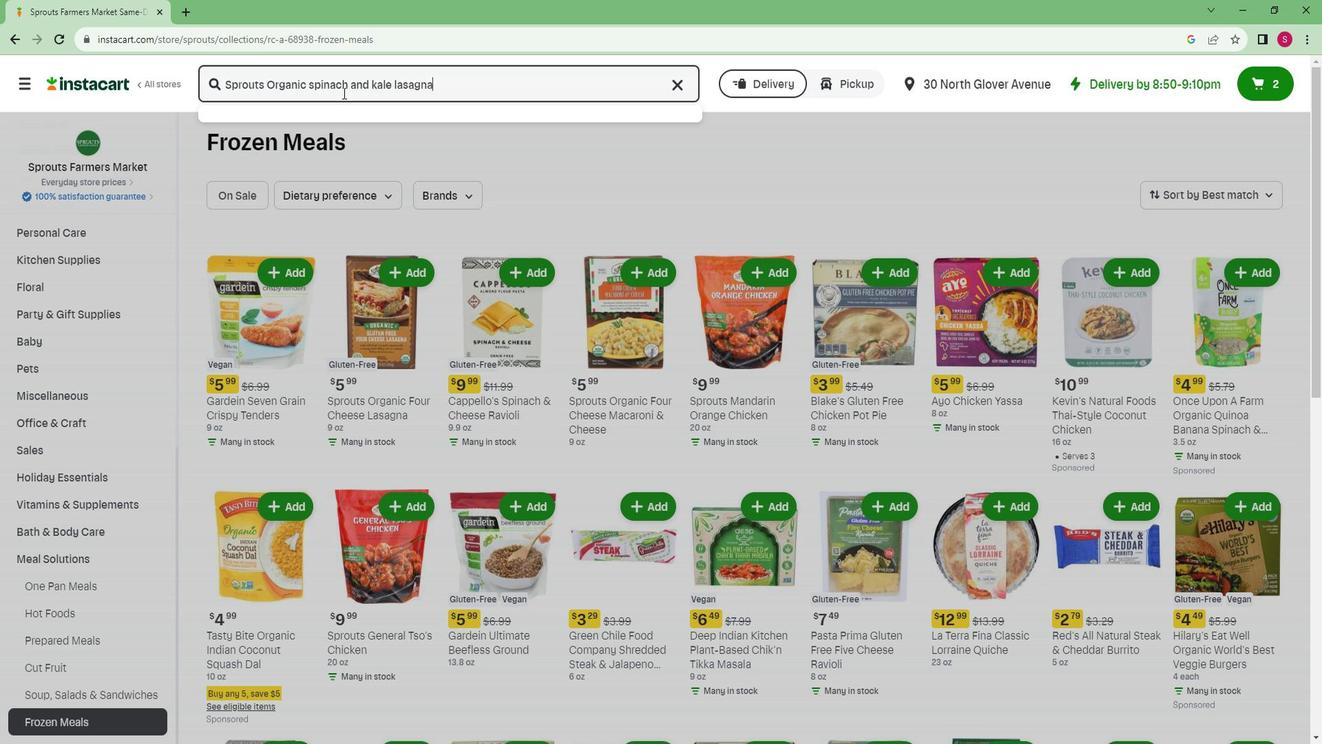 
Action: Mouse moved to (611, 204)
Screenshot: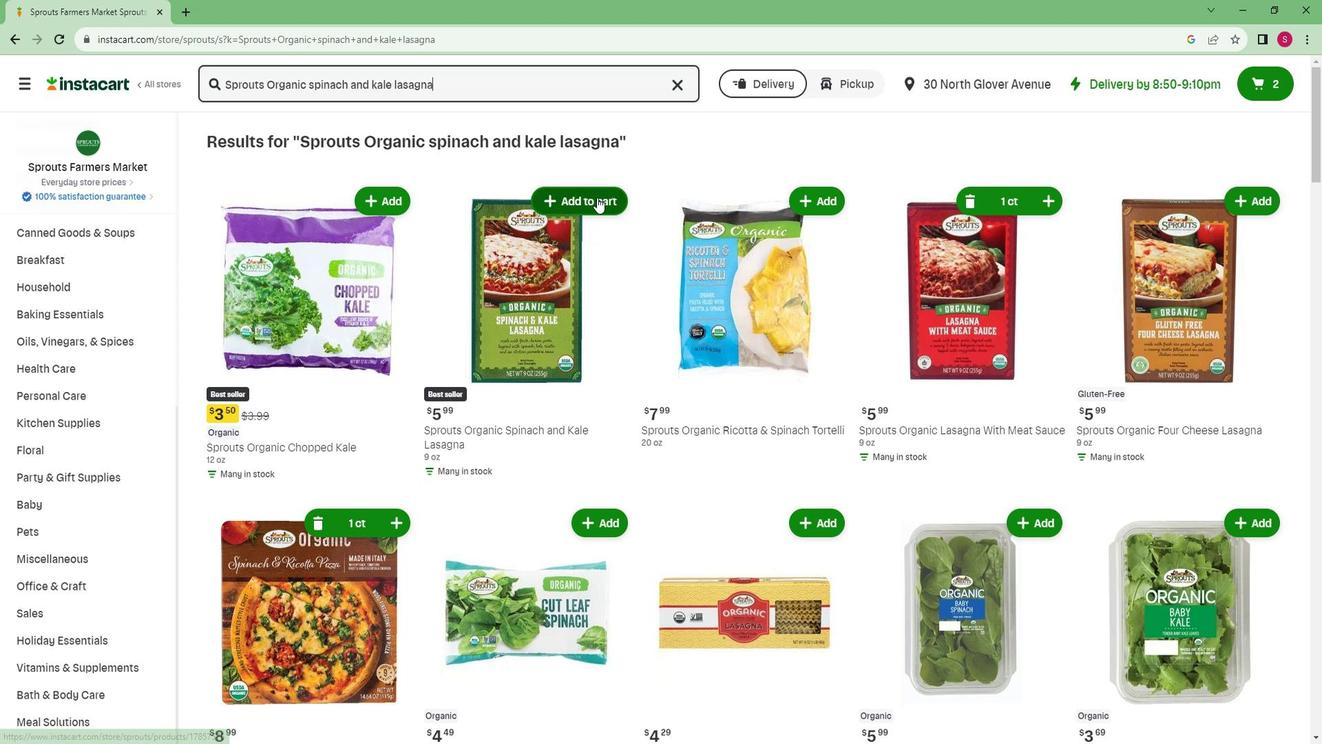 
Action: Mouse pressed left at (611, 204)
Screenshot: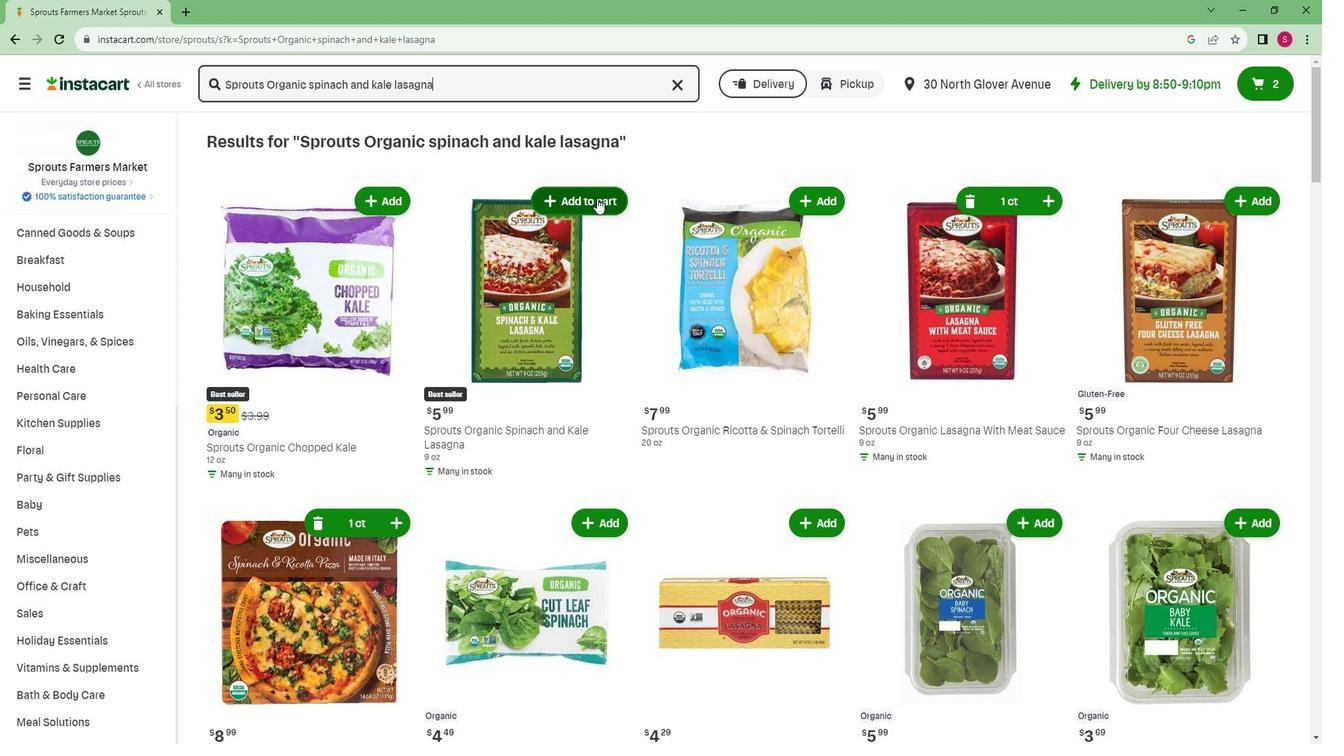 
